 Task: Create in the project ToxicWorks a sprint 'Starship'.
Action: Mouse moved to (1124, 518)
Screenshot: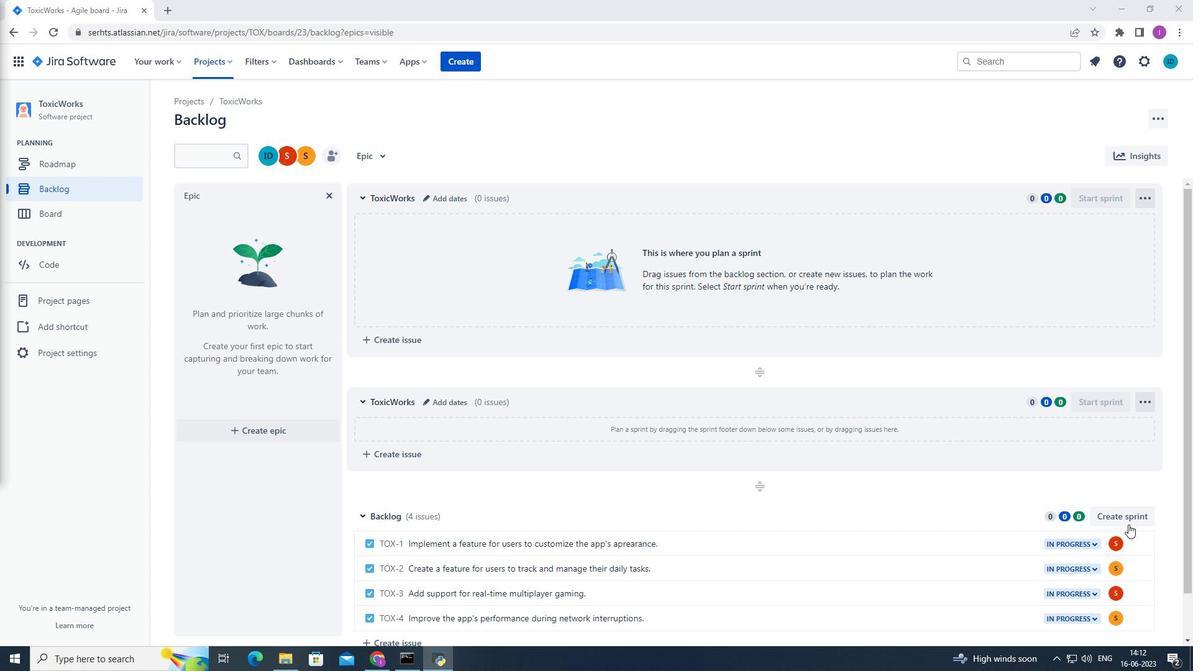
Action: Mouse pressed left at (1124, 518)
Screenshot: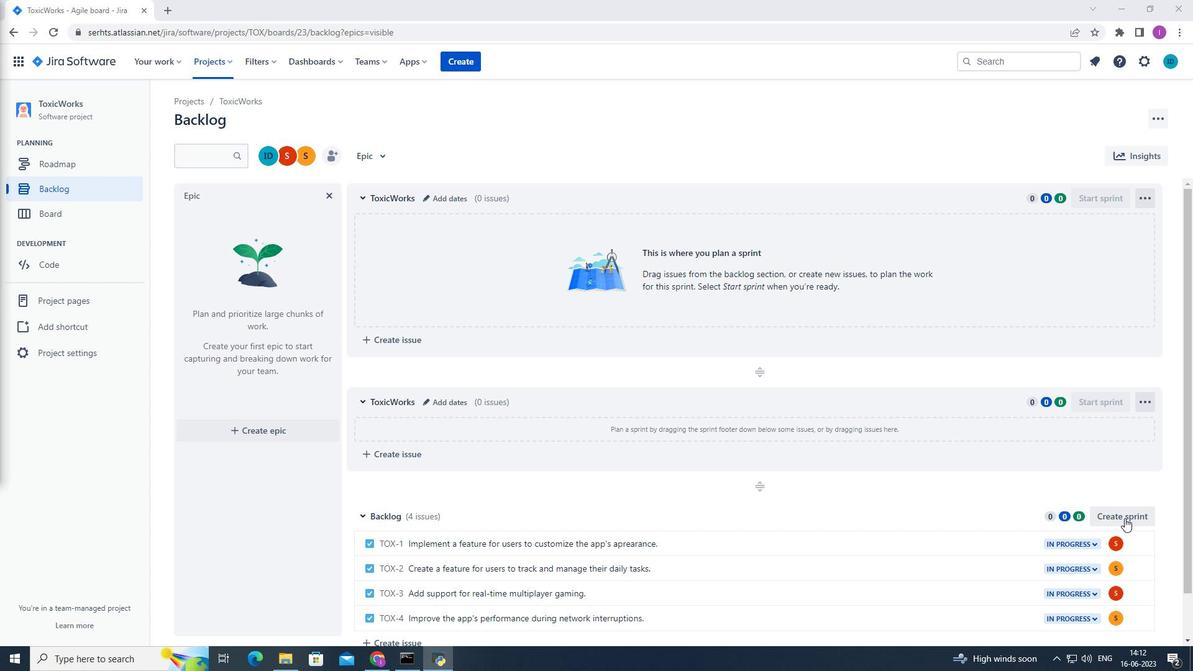
Action: Mouse moved to (436, 512)
Screenshot: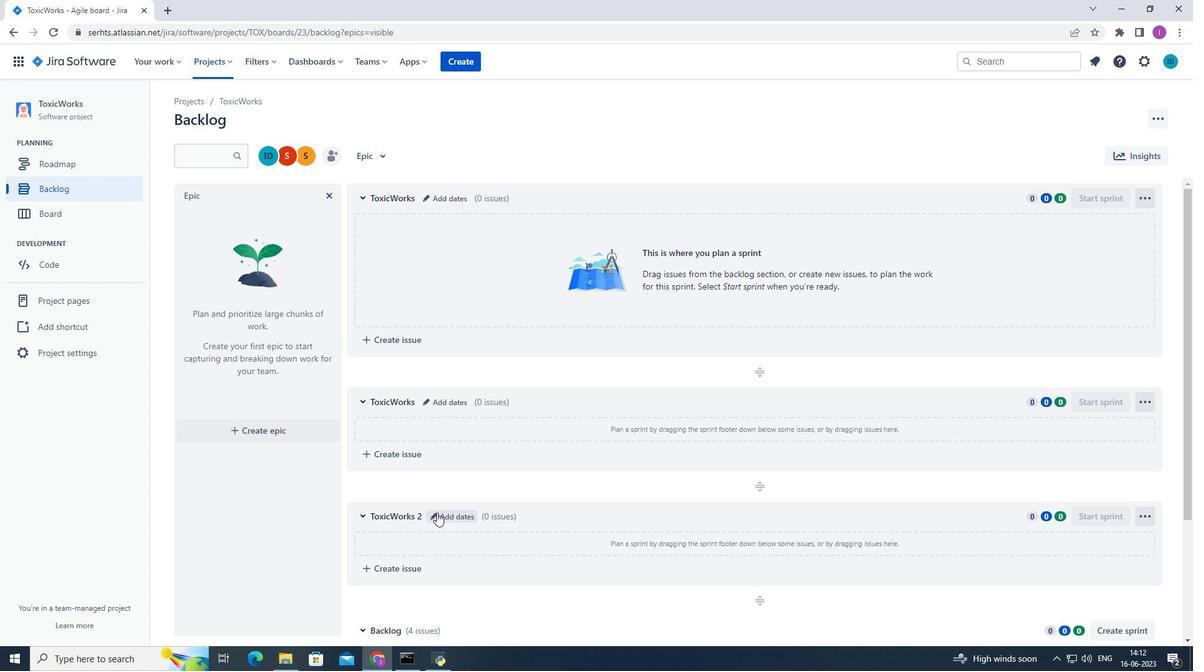 
Action: Mouse pressed left at (436, 512)
Screenshot: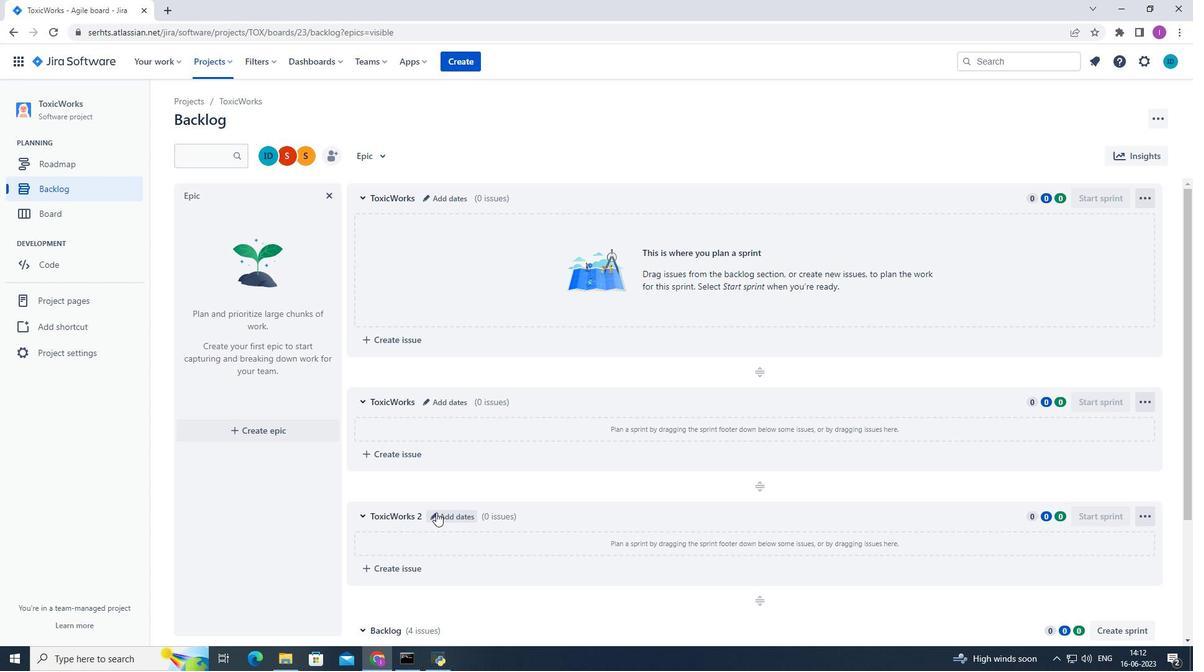 
Action: Mouse moved to (585, 204)
Screenshot: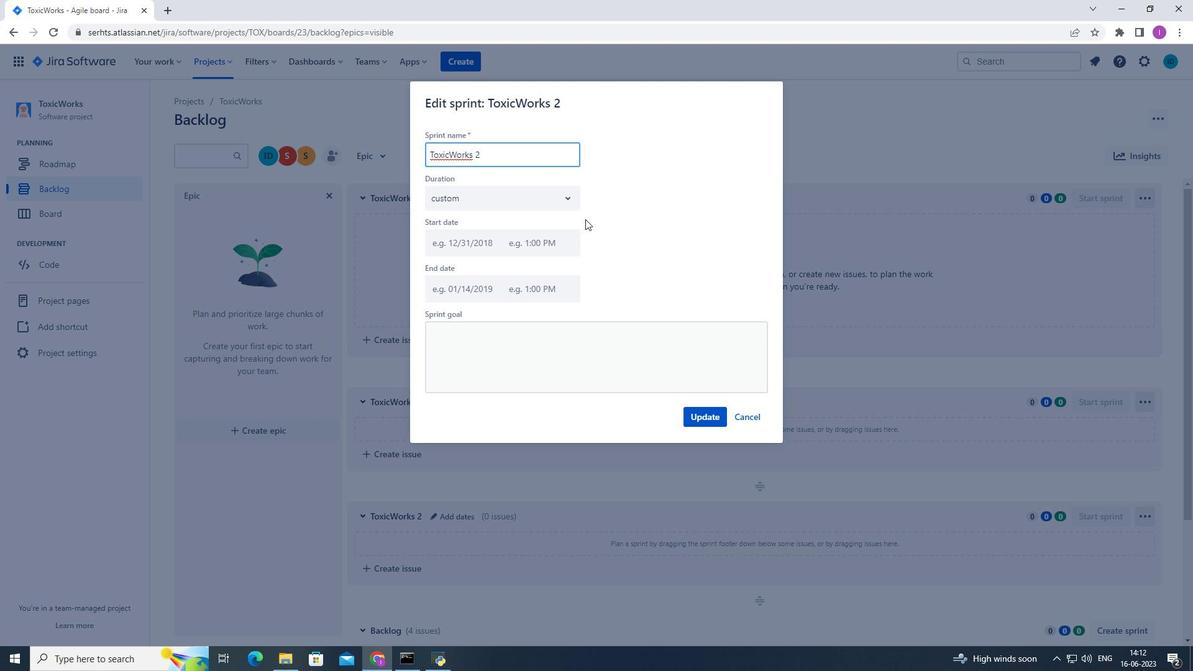 
Action: Key pressed <Key.backspace><Key.backspace><Key.backspace><Key.backspace><Key.backspace><Key.backspace><Key.backspace><Key.backspace><Key.backspace><Key.backspace><Key.backspace><Key.backspace><Key.backspace><Key.backspace><Key.backspace><Key.backspace><Key.shift>Toxo<Key.backspace>ic
Screenshot: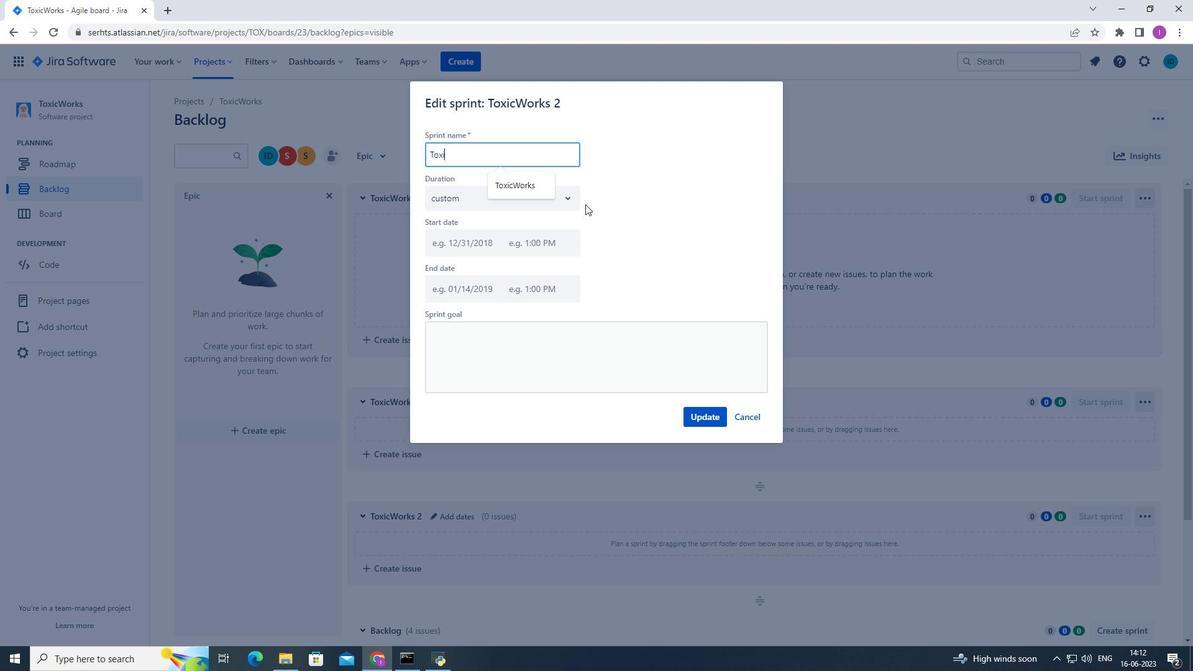 
Action: Mouse moved to (543, 183)
Screenshot: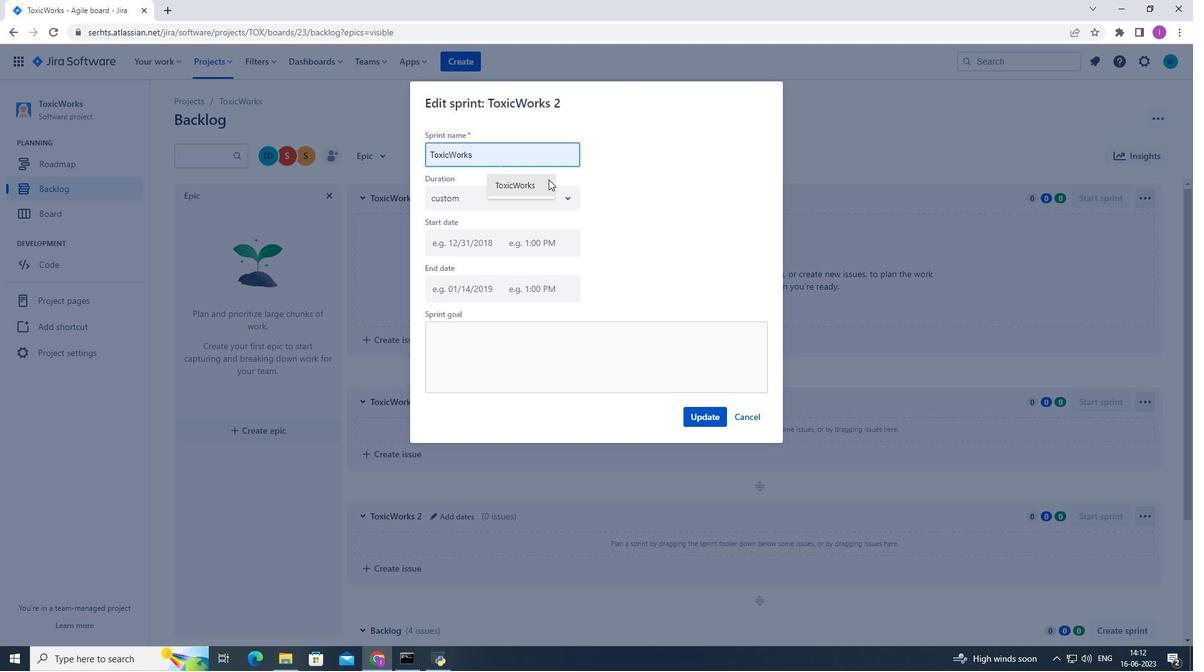 
Action: Mouse pressed left at (543, 183)
Screenshot: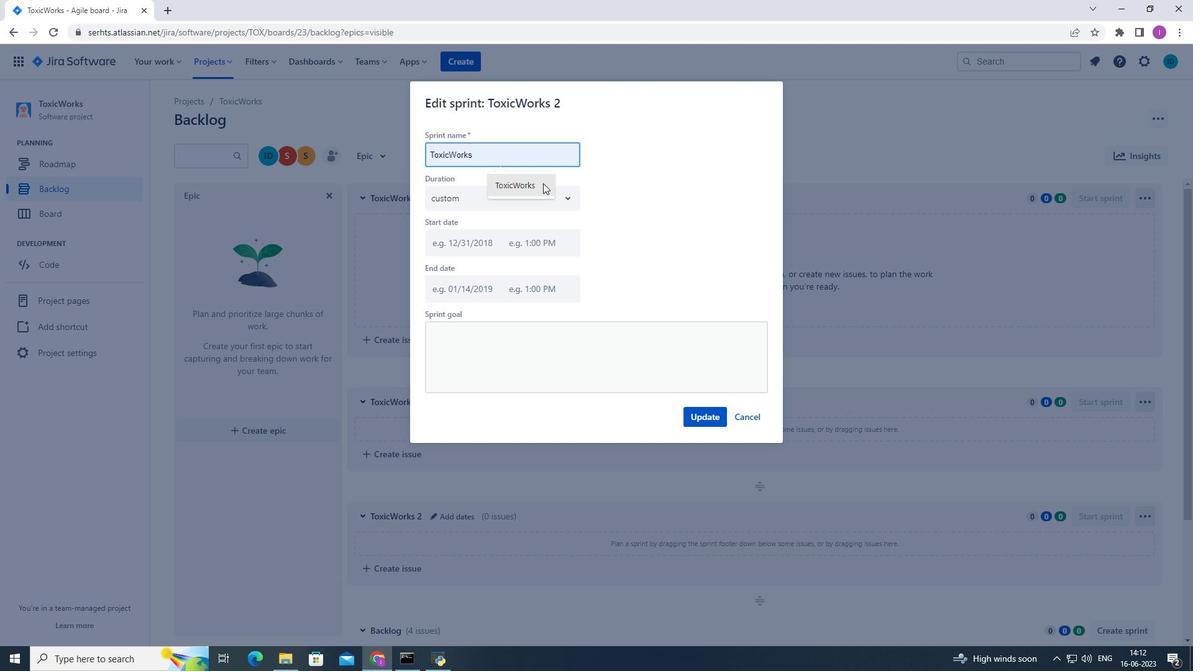 
Action: Mouse moved to (698, 420)
Screenshot: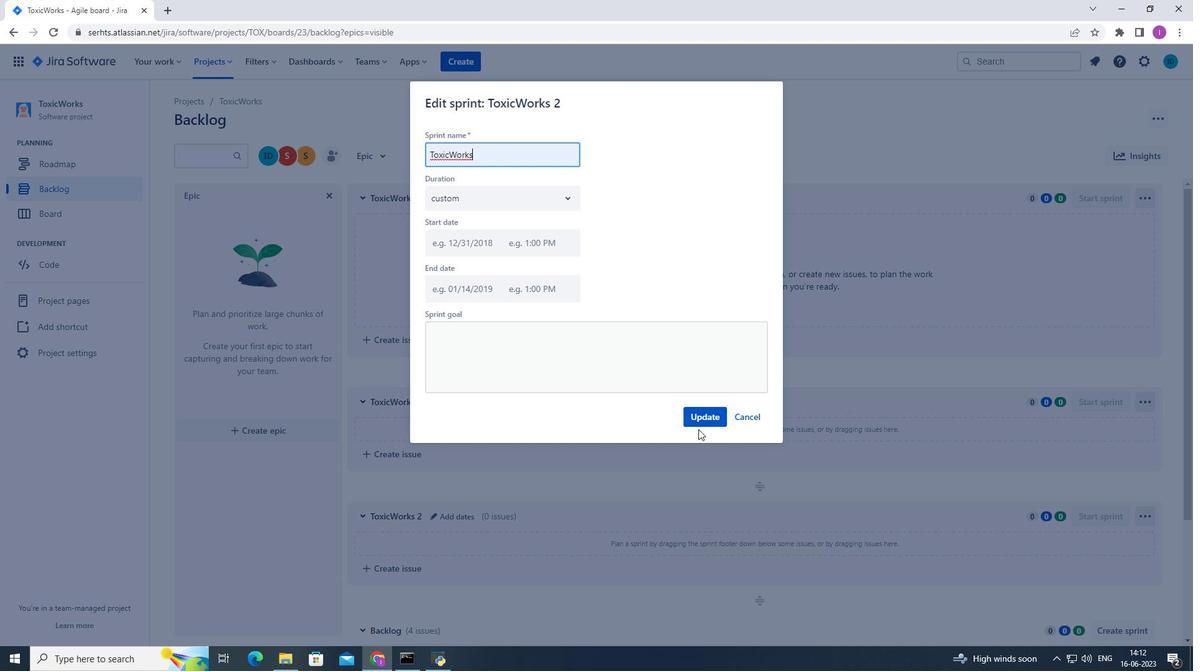 
Action: Mouse pressed left at (698, 420)
Screenshot: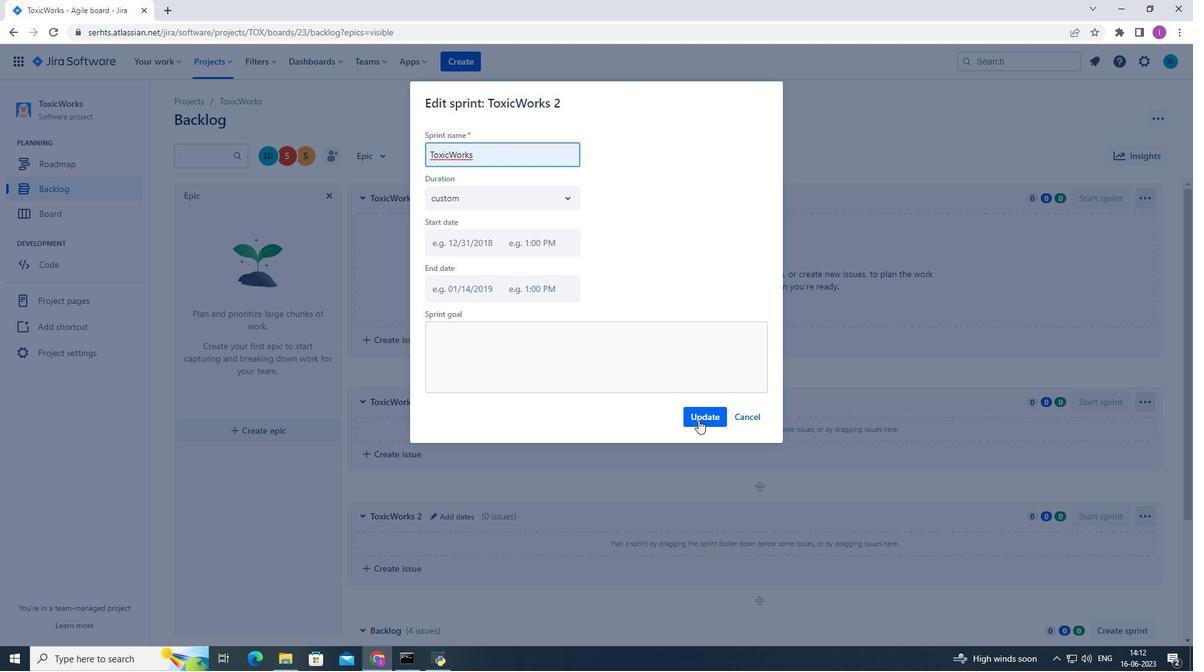 
